 Task: Add Alter Eco Dark Salted Burnt Caramel Chocolate Bar to the cart.
Action: Mouse moved to (20, 67)
Screenshot: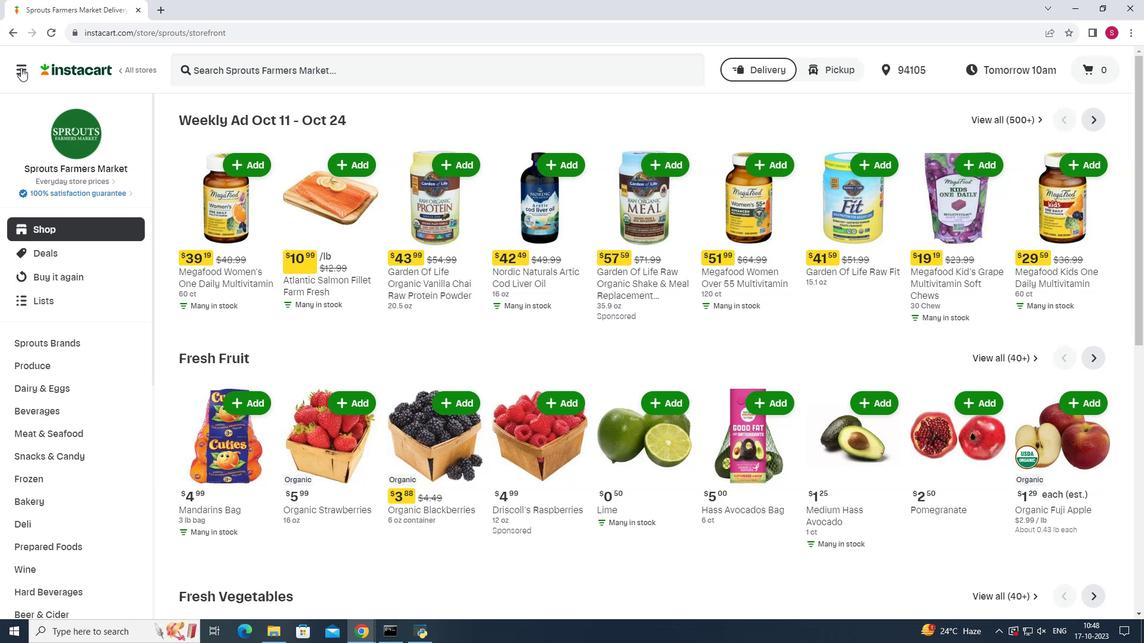 
Action: Mouse pressed left at (20, 67)
Screenshot: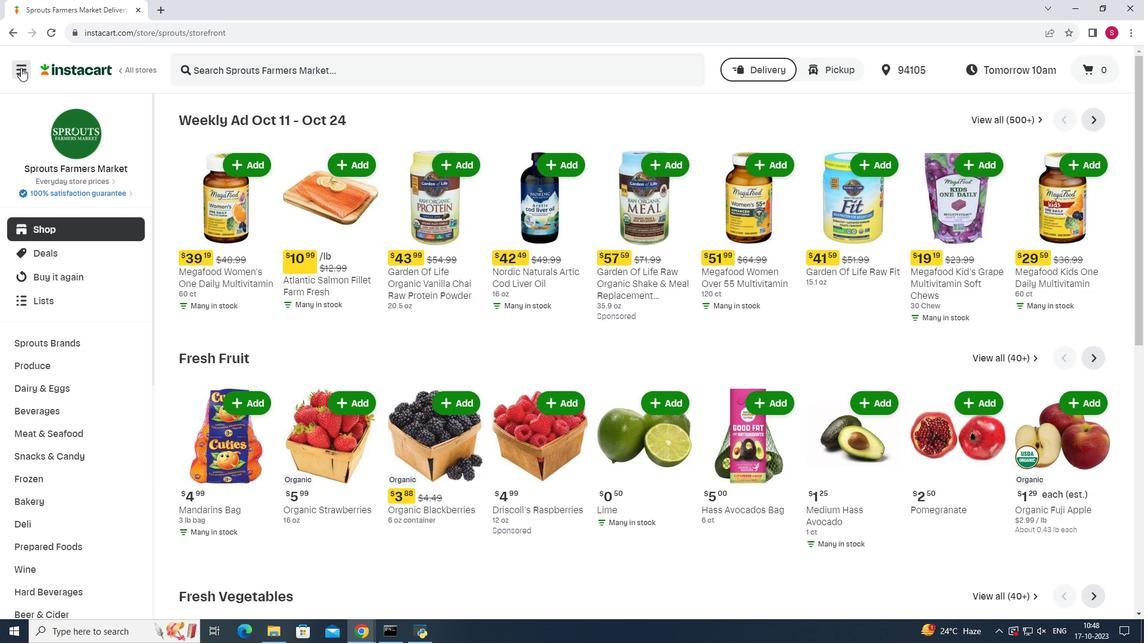 
Action: Mouse moved to (70, 321)
Screenshot: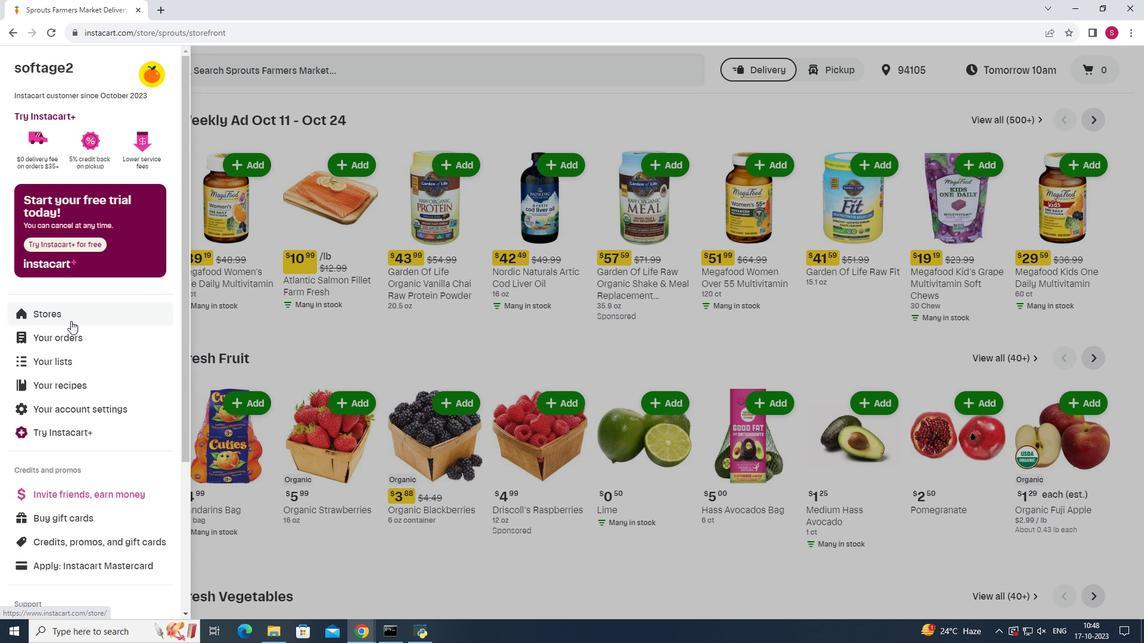 
Action: Mouse pressed left at (70, 321)
Screenshot: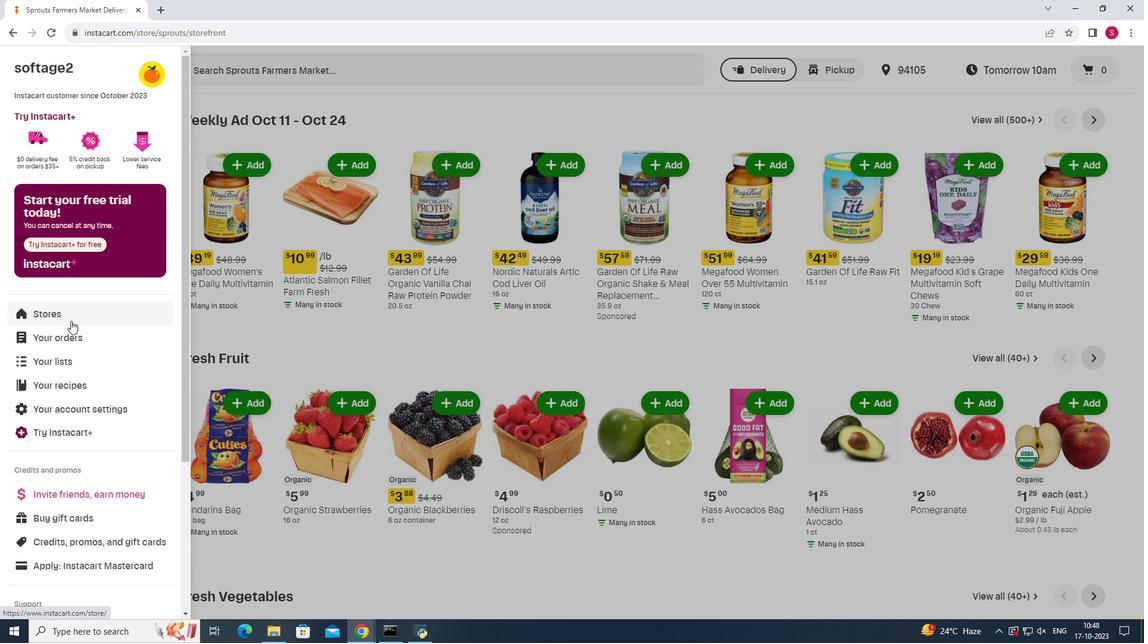 
Action: Mouse moved to (272, 109)
Screenshot: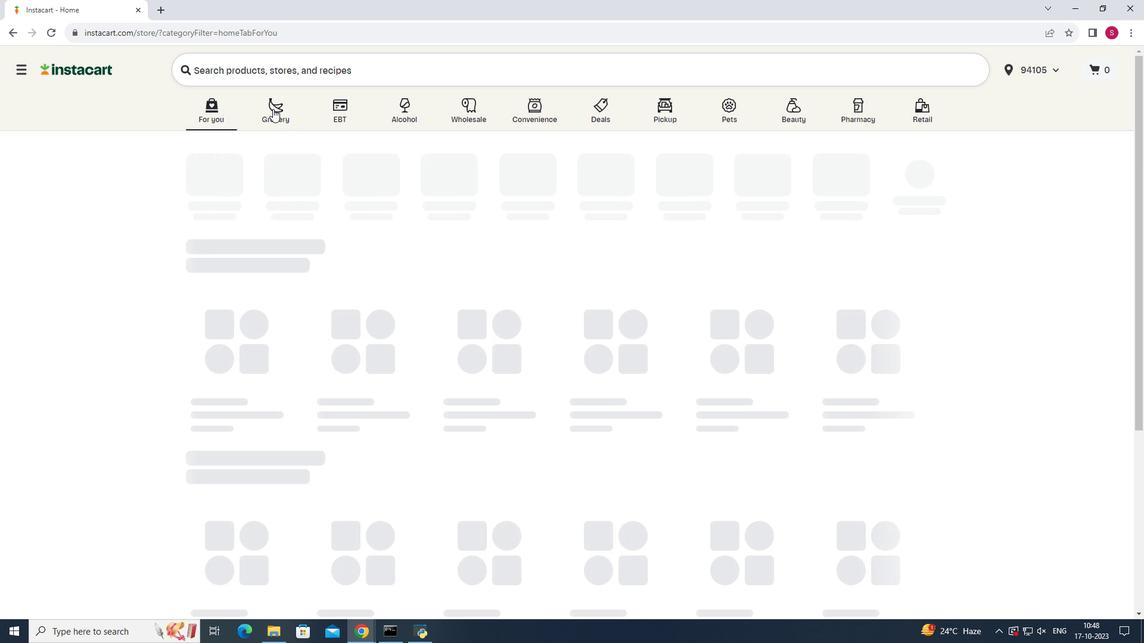 
Action: Mouse pressed left at (272, 109)
Screenshot: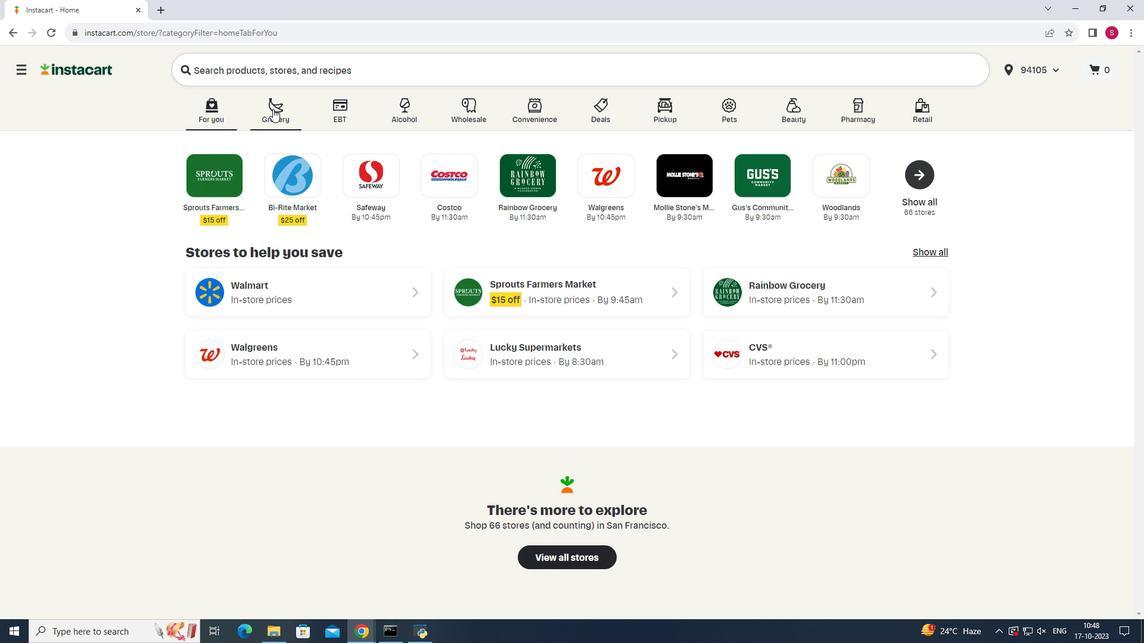 
Action: Mouse moved to (774, 162)
Screenshot: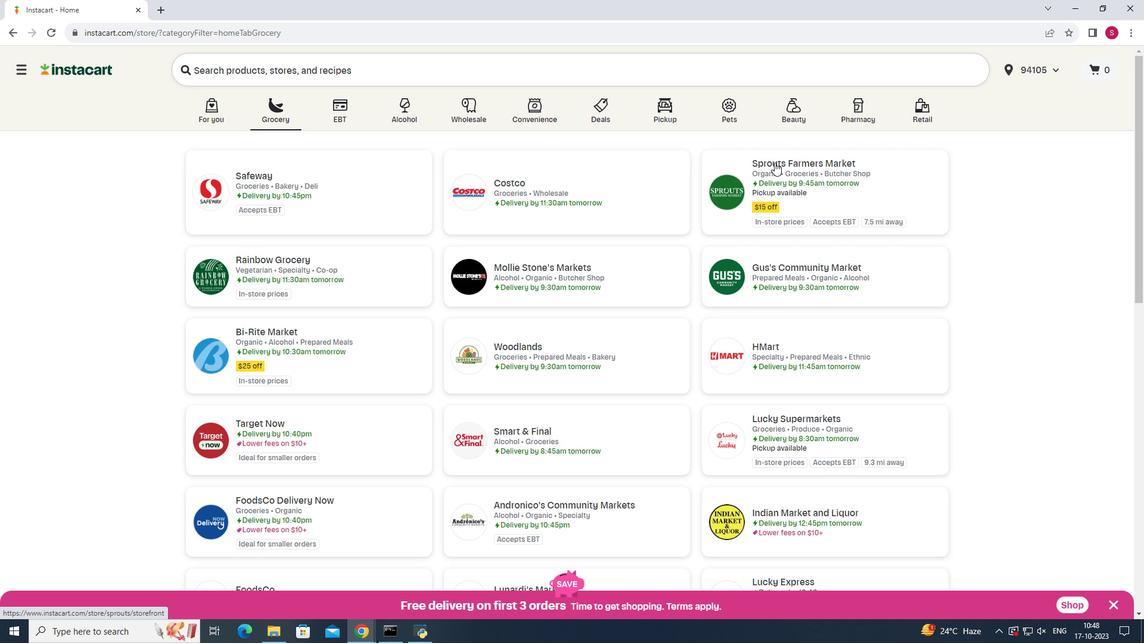 
Action: Mouse pressed left at (774, 162)
Screenshot: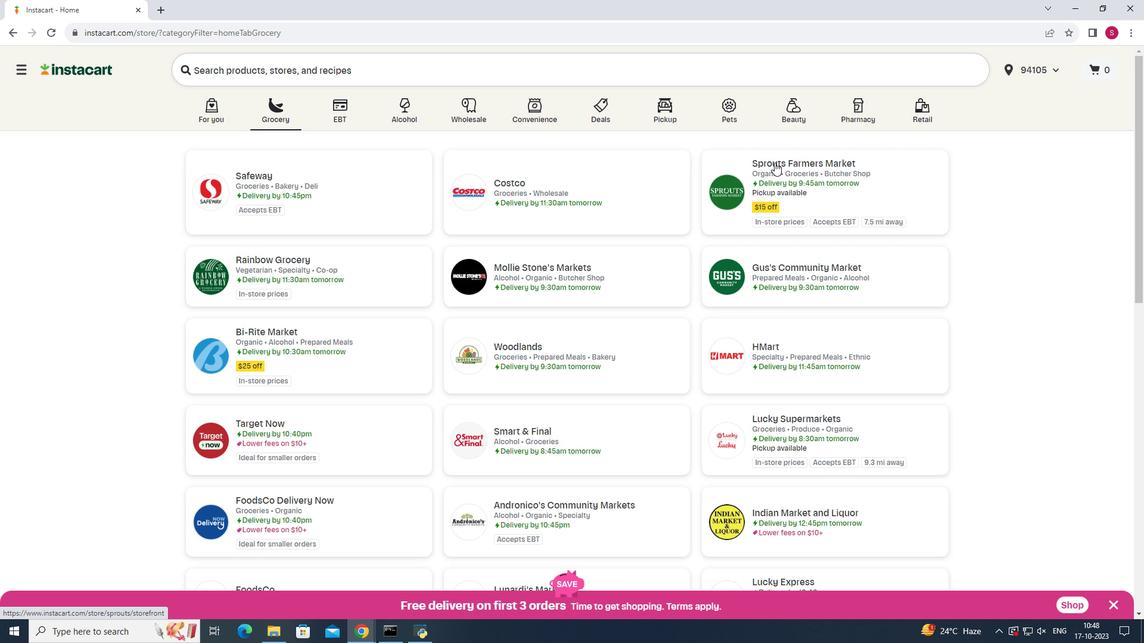 
Action: Mouse moved to (88, 457)
Screenshot: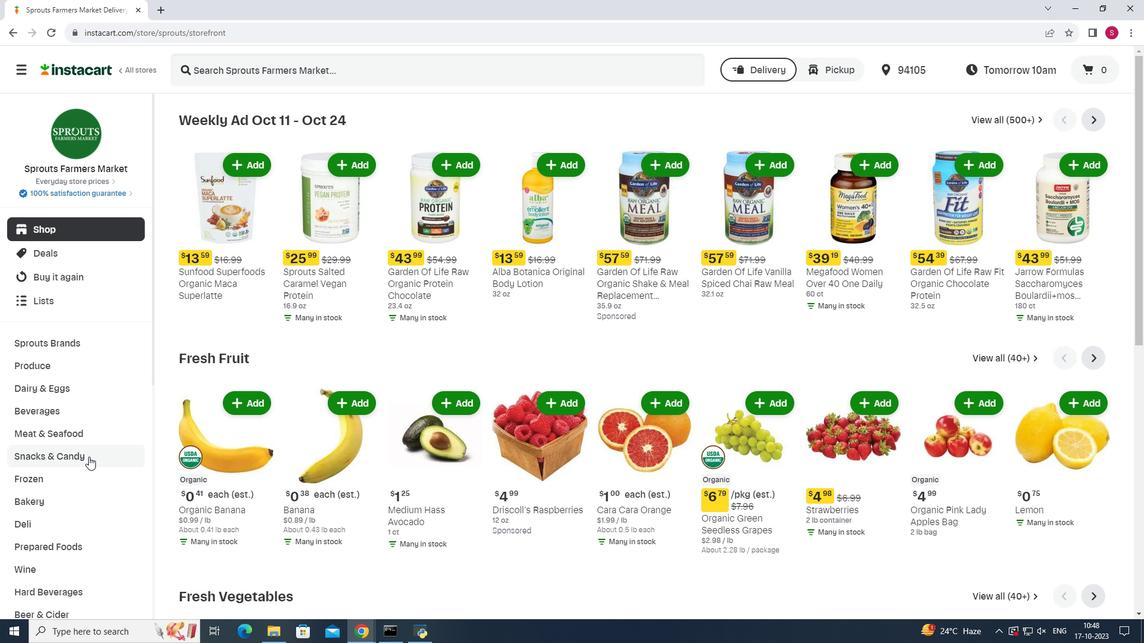 
Action: Mouse pressed left at (88, 457)
Screenshot: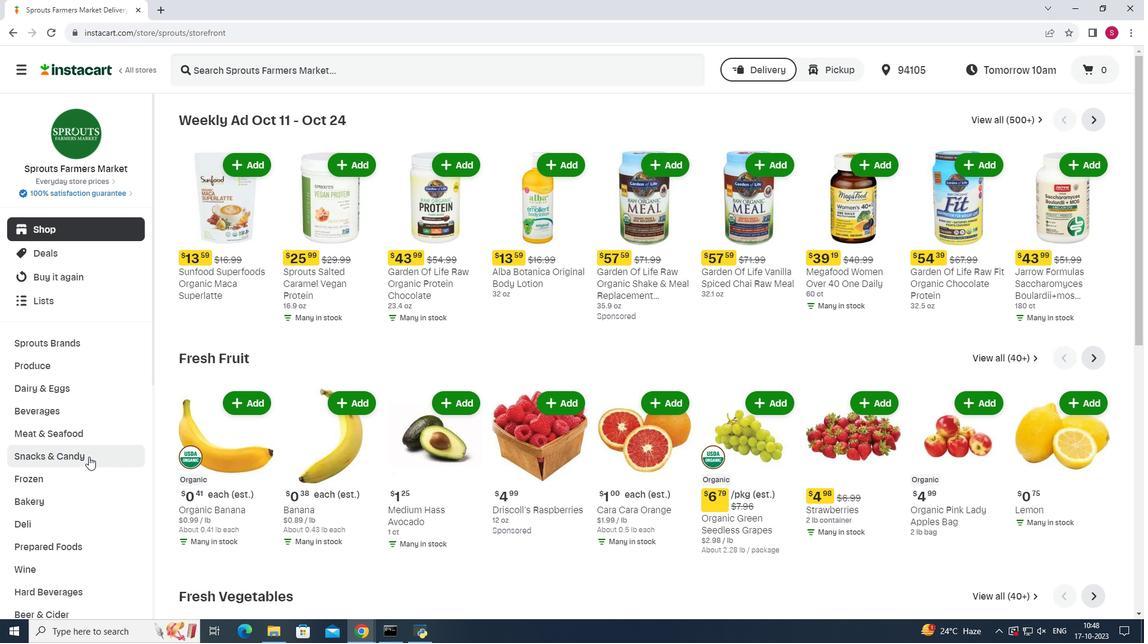 
Action: Mouse moved to (345, 146)
Screenshot: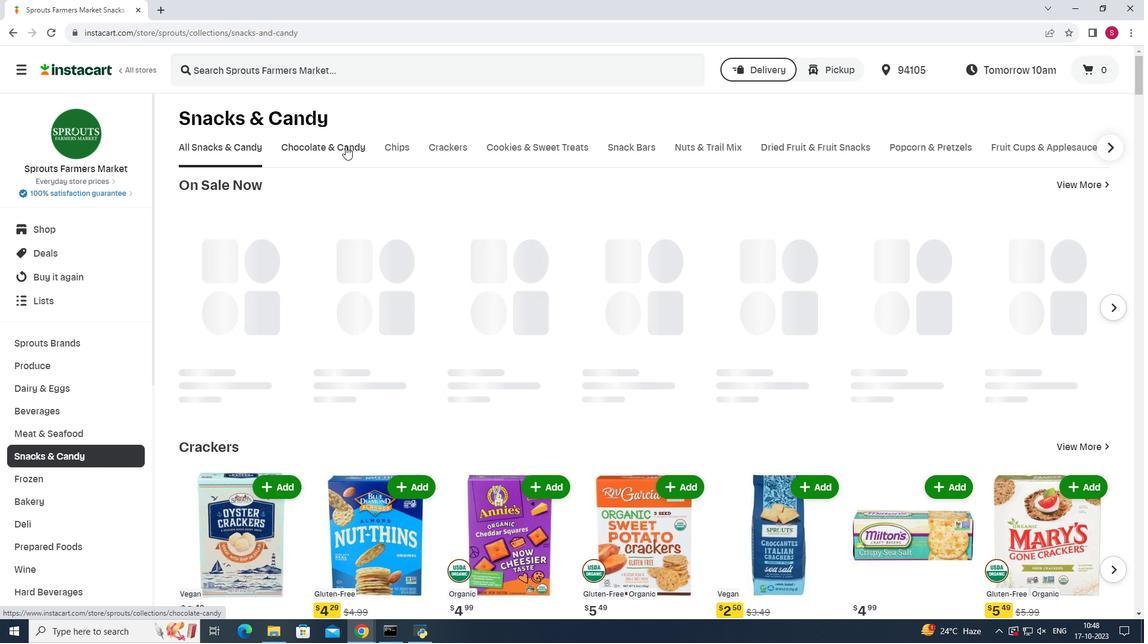 
Action: Mouse pressed left at (345, 146)
Screenshot: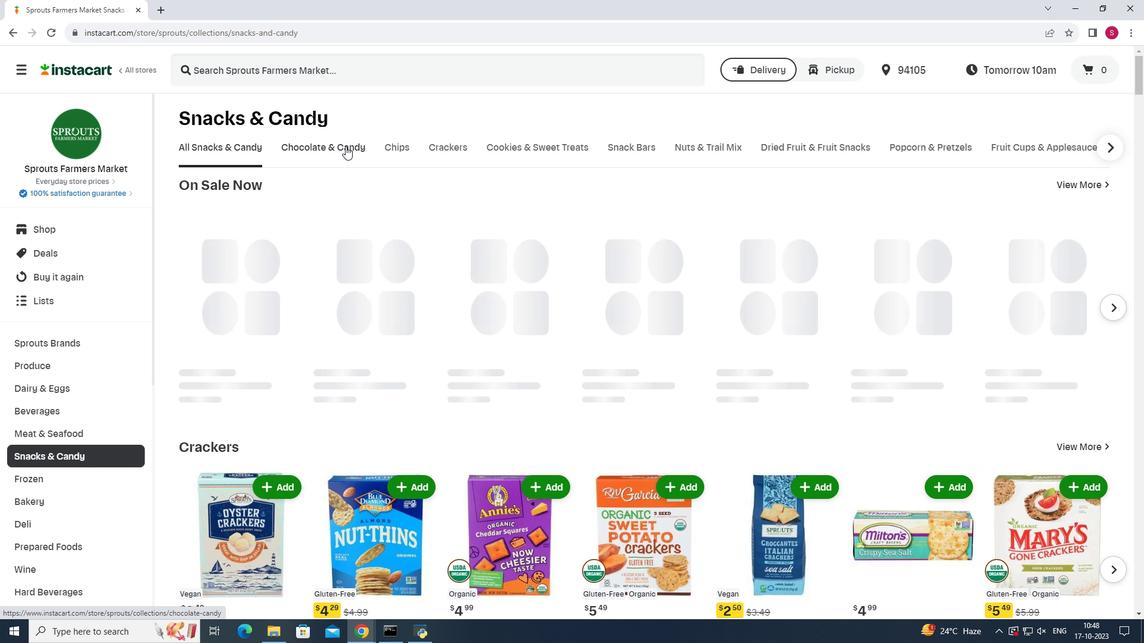 
Action: Mouse moved to (290, 194)
Screenshot: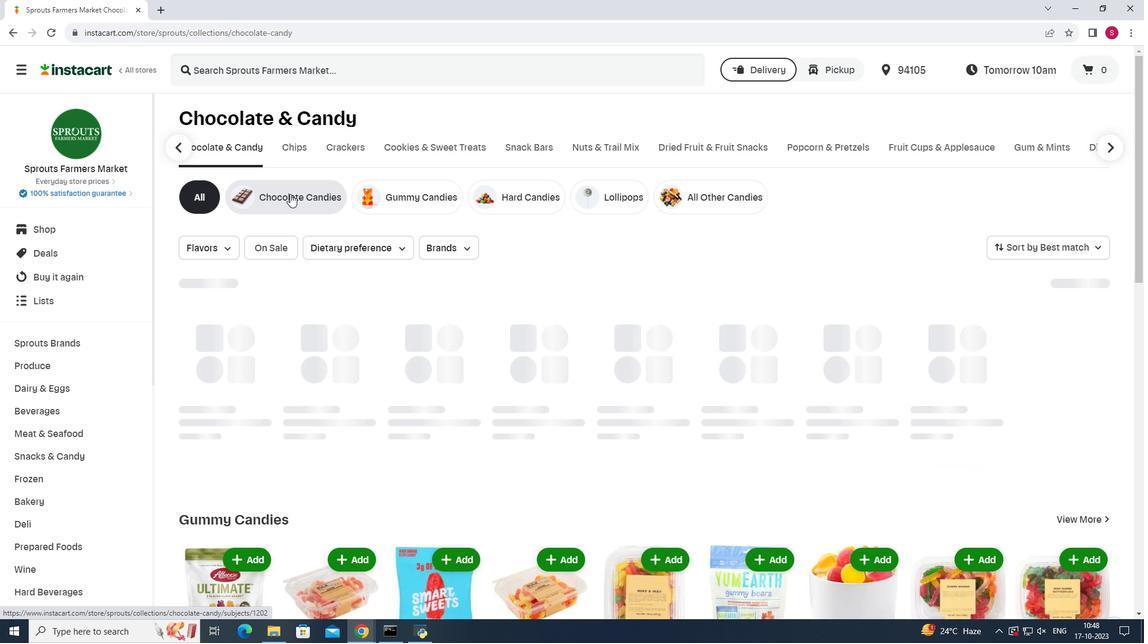 
Action: Mouse pressed left at (290, 194)
Screenshot: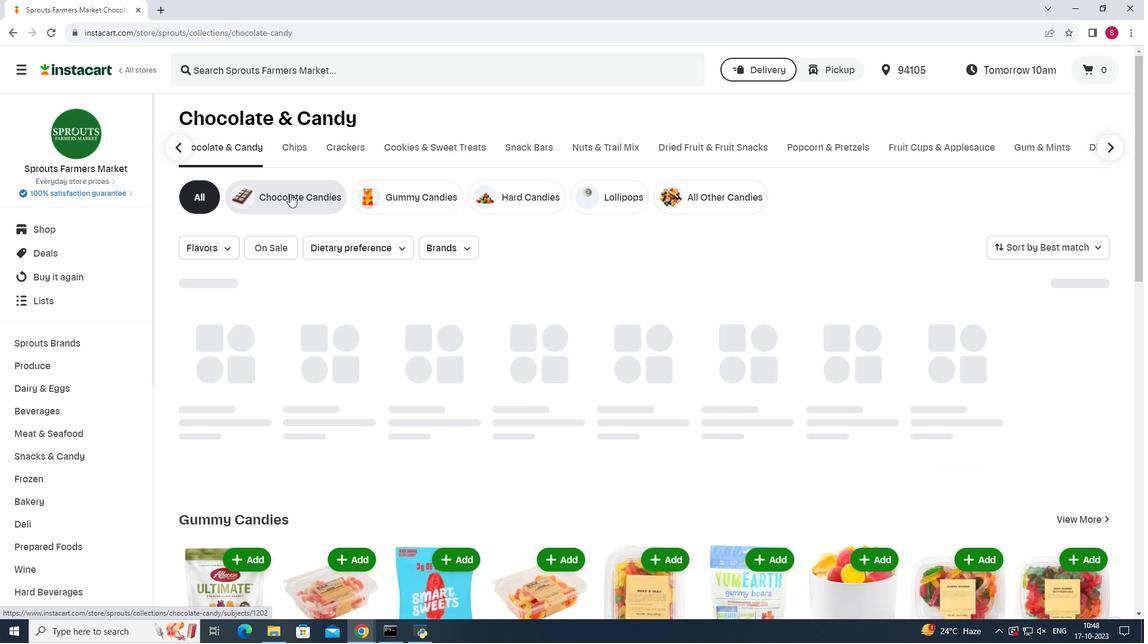 
Action: Mouse pressed left at (290, 194)
Screenshot: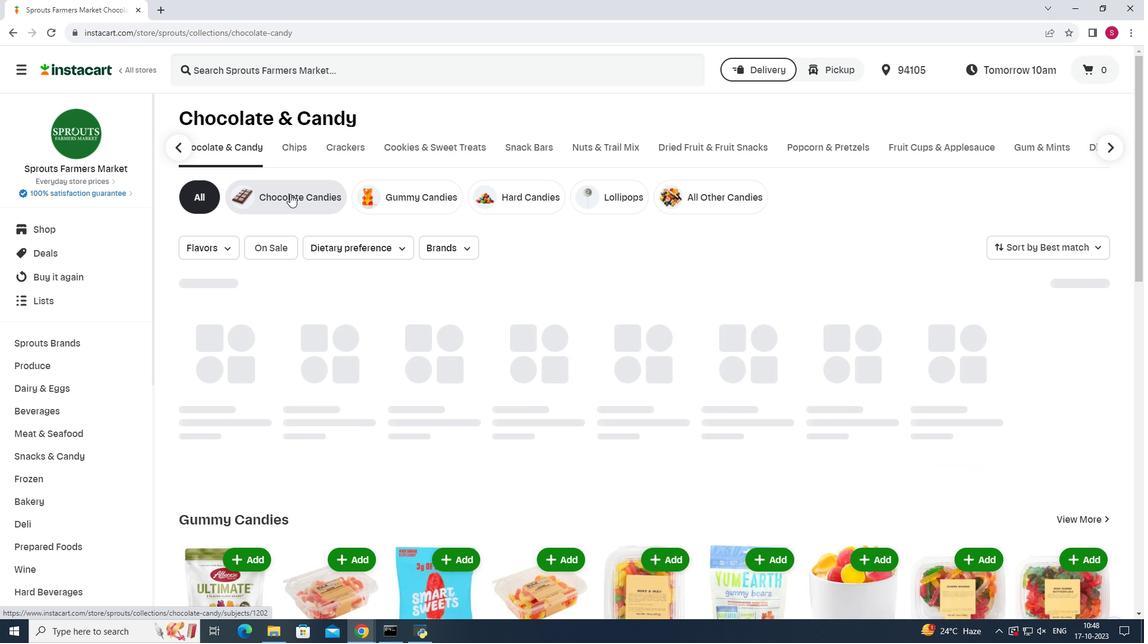 
Action: Mouse moved to (470, 67)
Screenshot: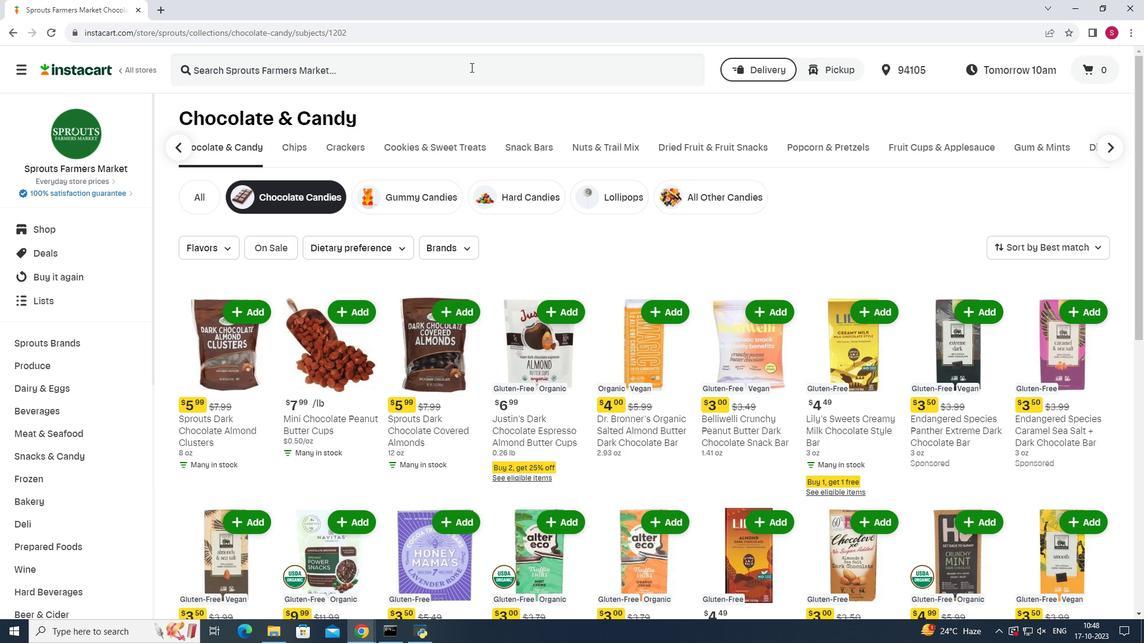
Action: Mouse pressed left at (470, 67)
Screenshot: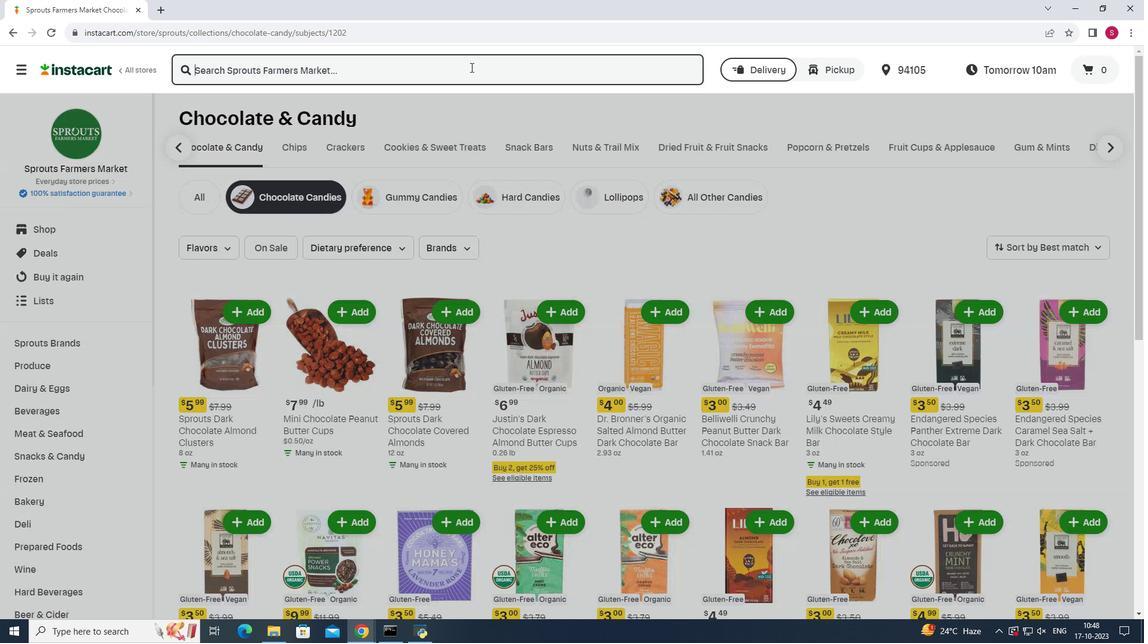
Action: Key pressed <Key.shift>Alter<Key.space><Key.shift>Eco<Key.space><Key.shift>Dark<Key.space><Key.shift>Salted<Key.space><Key.shift>Burnt<Key.space><Key.shift>Caramel<Key.space><Key.shift>Chocolate<Key.space><Key.shift>Bar<Key.enter>
Screenshot: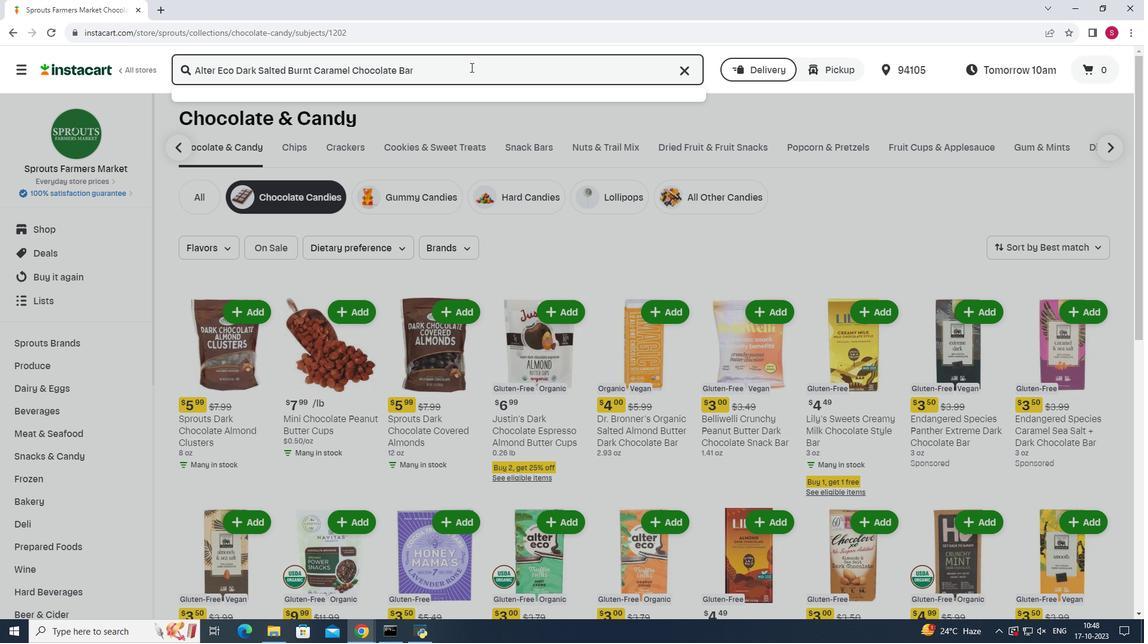 
Action: Mouse moved to (680, 188)
Screenshot: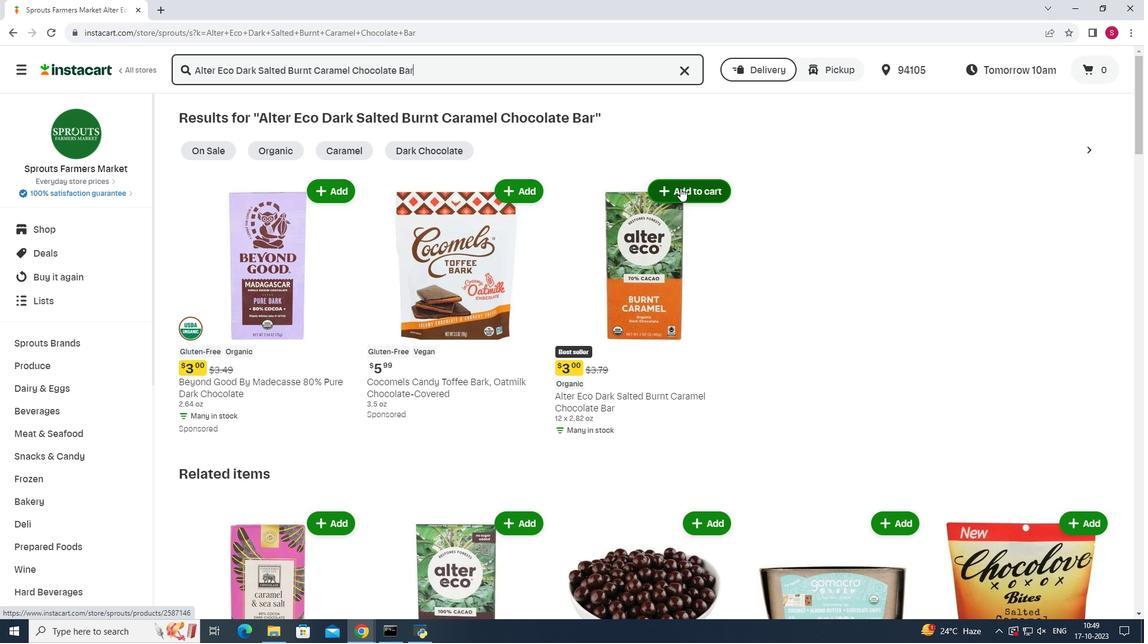 
Action: Mouse pressed left at (680, 188)
Screenshot: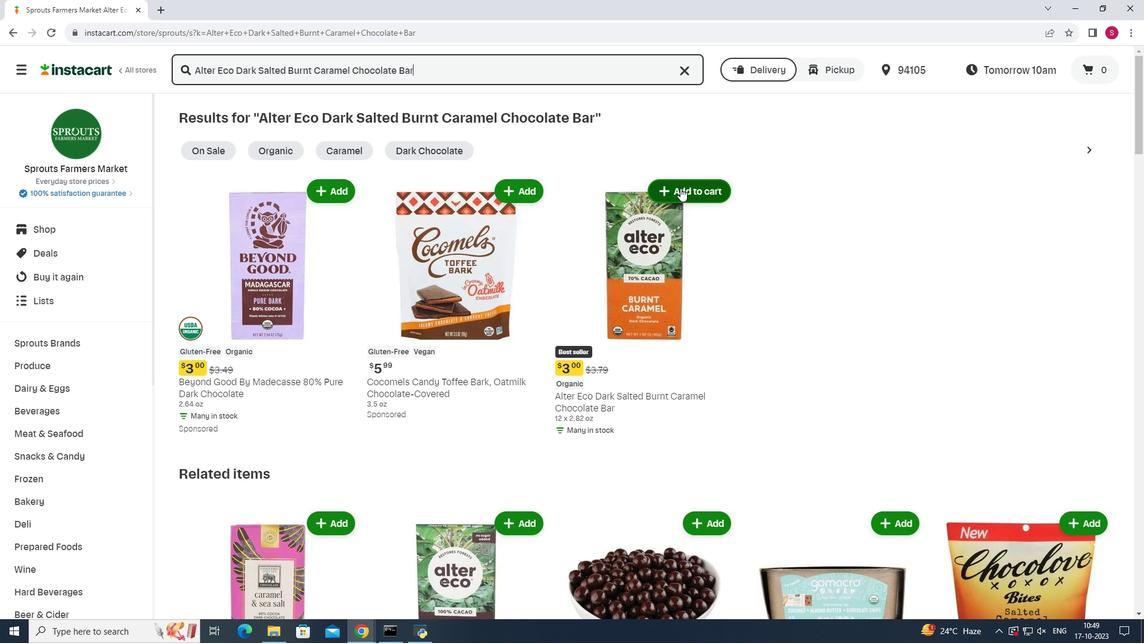 
Action: Mouse moved to (764, 188)
Screenshot: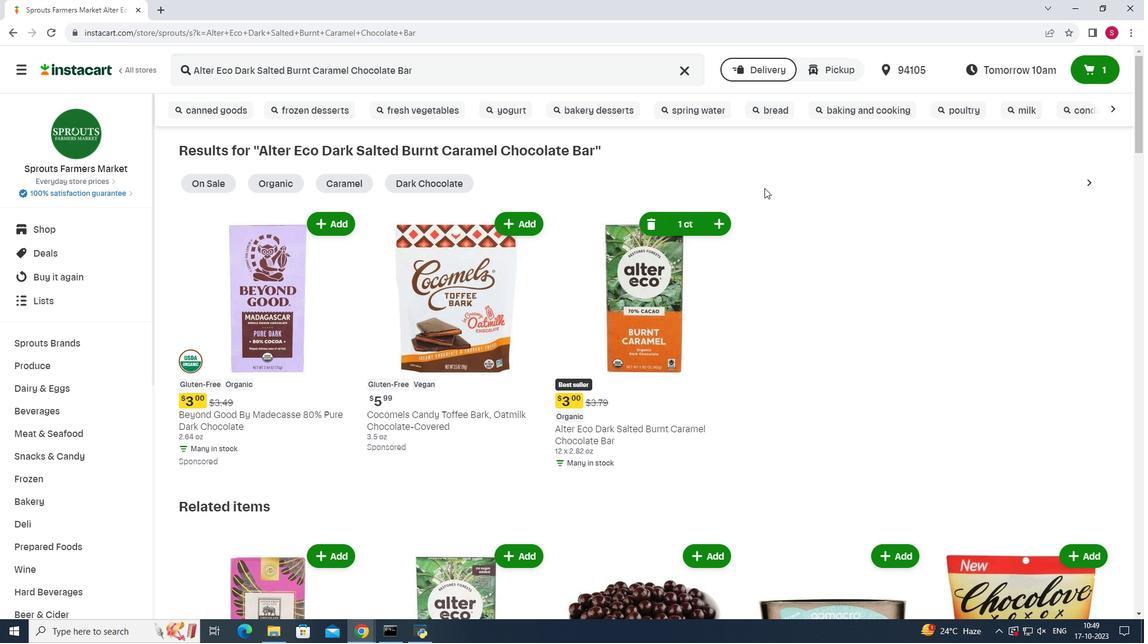 
